 Task: In the  document marketing.rtf, change border color to  'Red' and border width to  '0.75' Select the first Column and fill it with the color  Light Yellow
Action: Mouse moved to (241, 311)
Screenshot: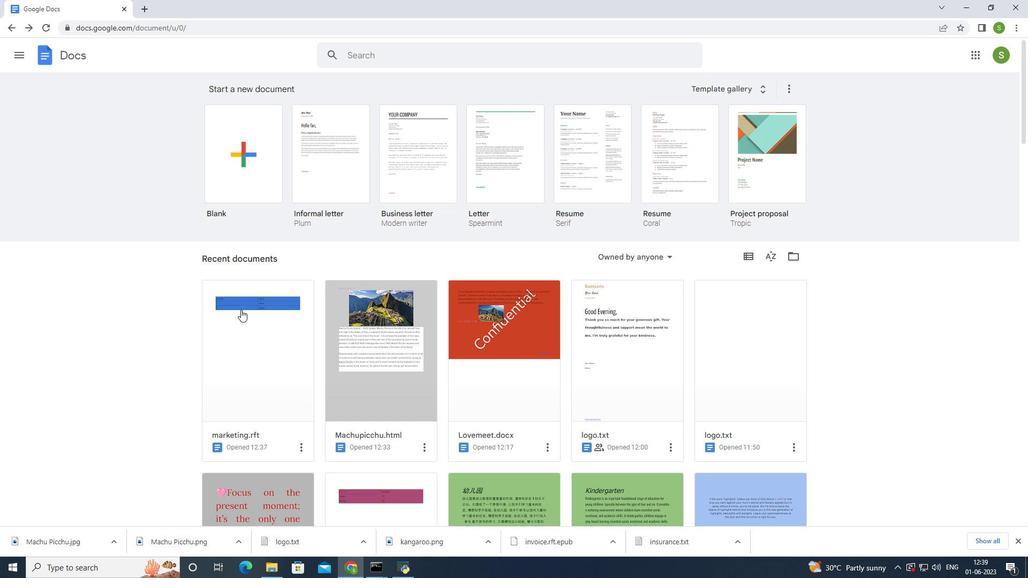 
Action: Mouse pressed left at (241, 311)
Screenshot: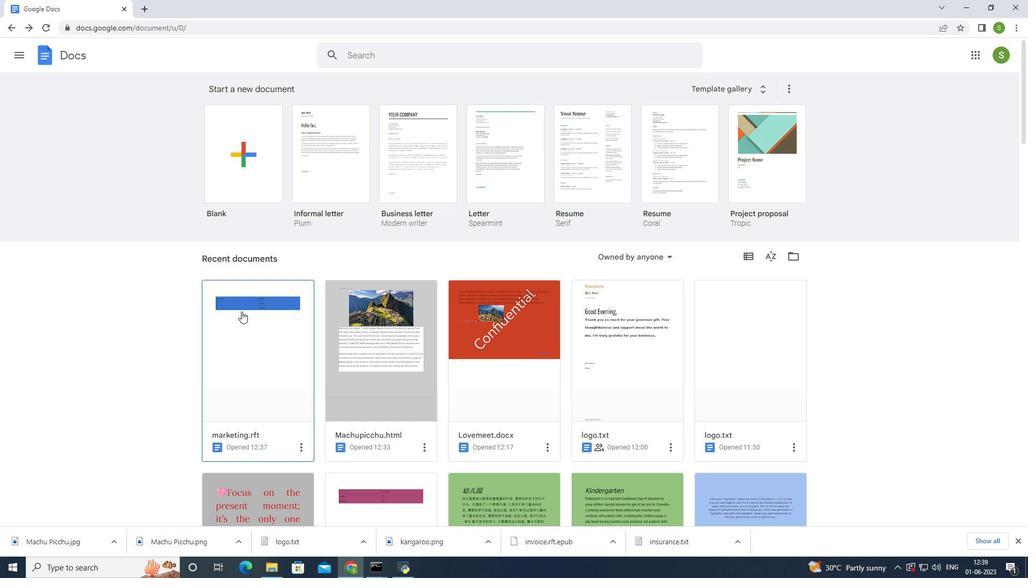 
Action: Mouse moved to (269, 185)
Screenshot: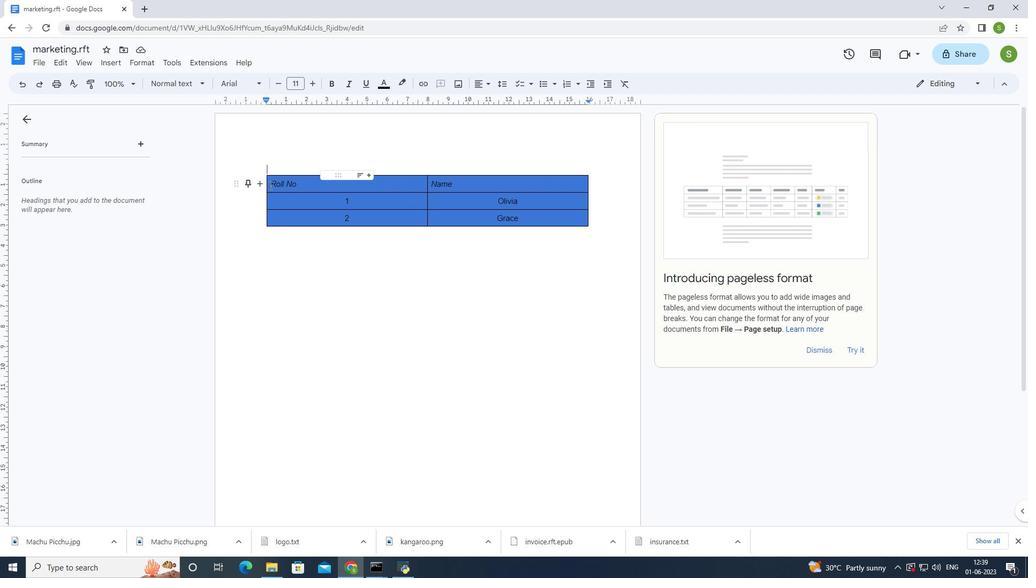 
Action: Mouse pressed left at (269, 185)
Screenshot: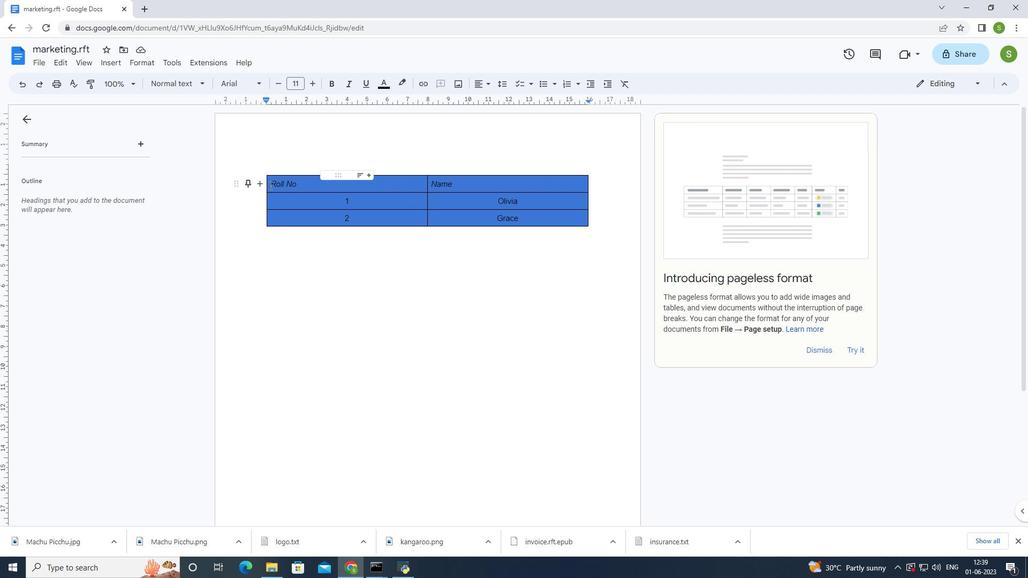 
Action: Mouse moved to (646, 84)
Screenshot: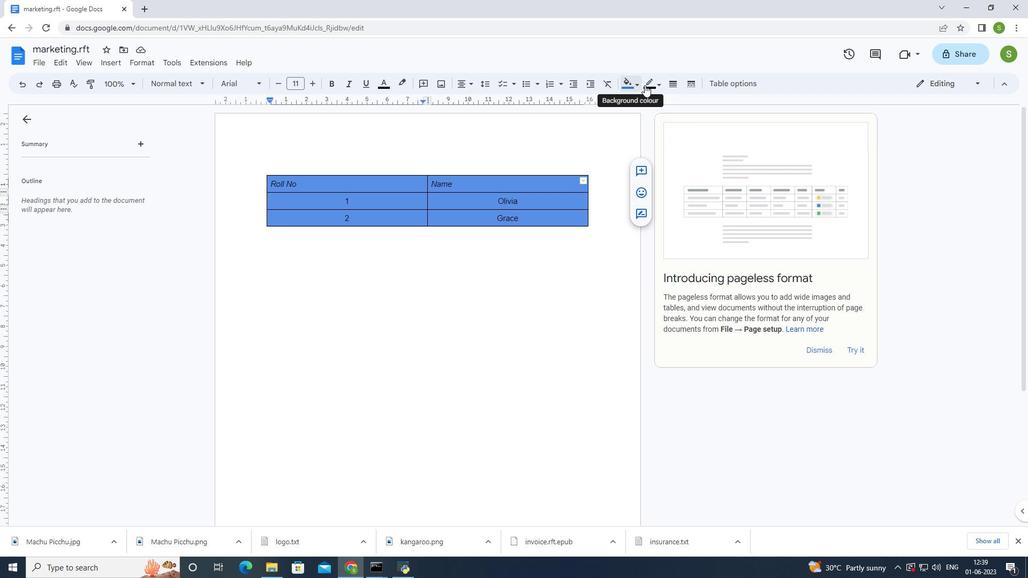 
Action: Mouse pressed left at (646, 84)
Screenshot: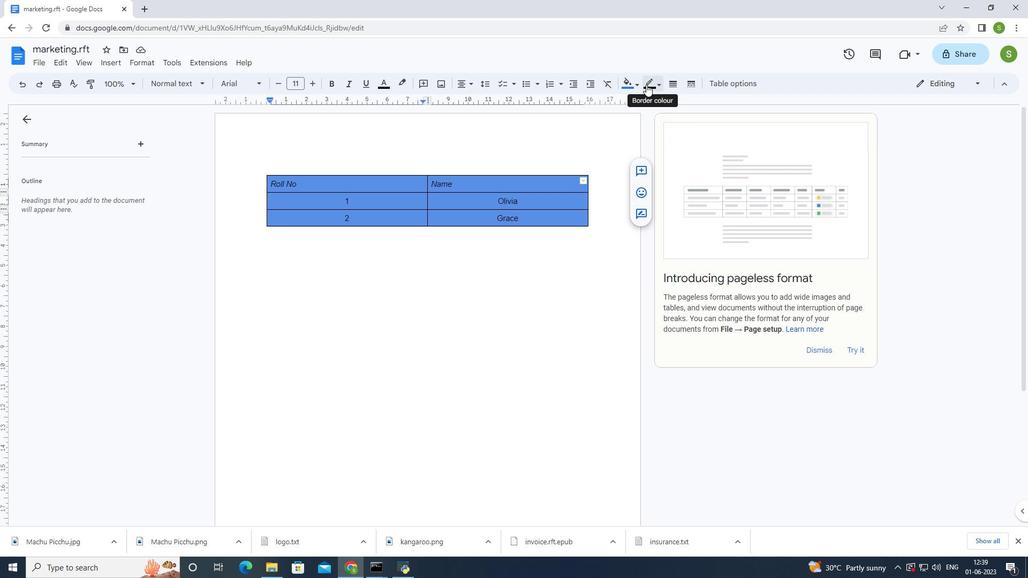 
Action: Mouse moved to (664, 115)
Screenshot: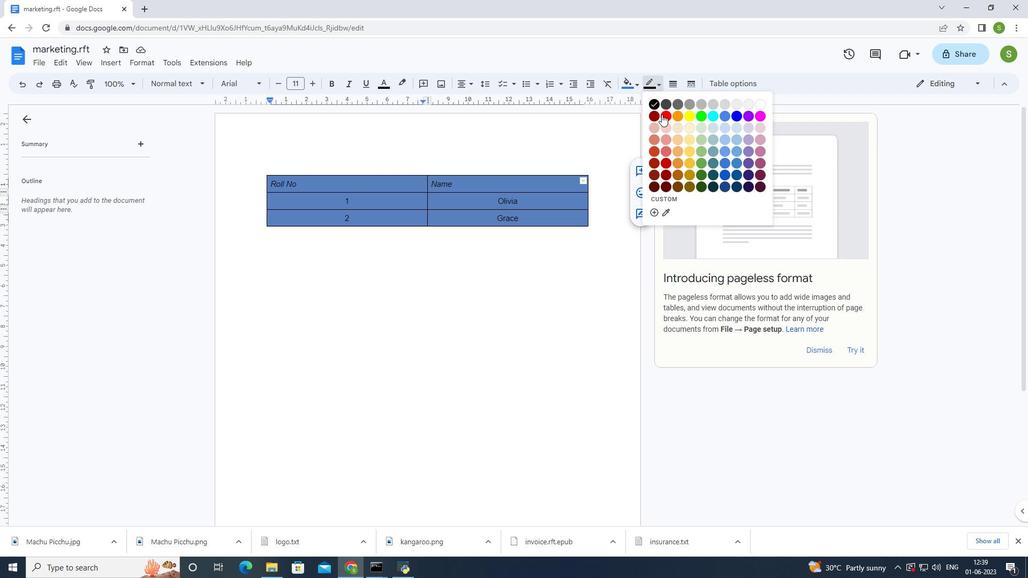 
Action: Mouse pressed left at (664, 115)
Screenshot: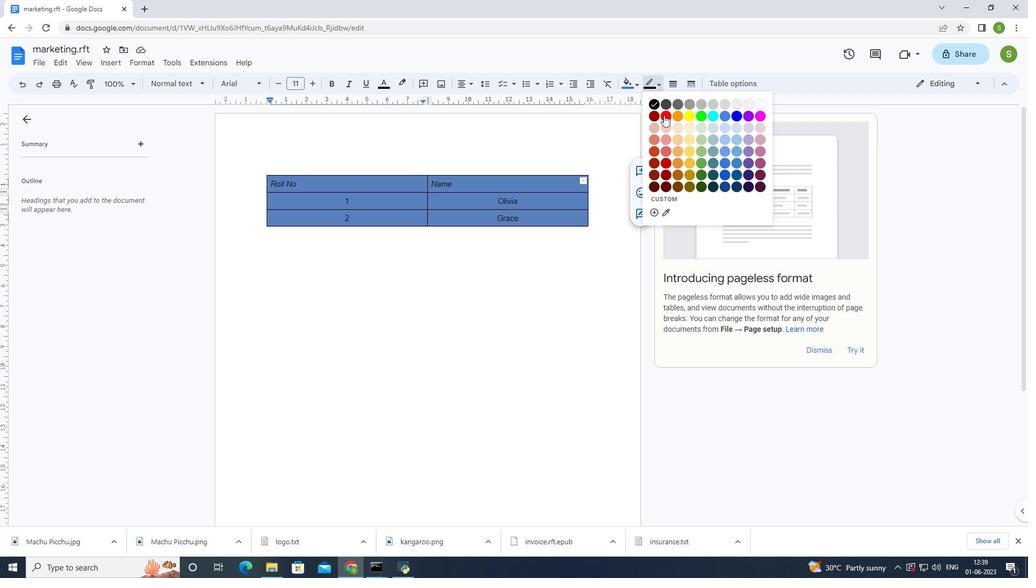 
Action: Mouse moved to (386, 293)
Screenshot: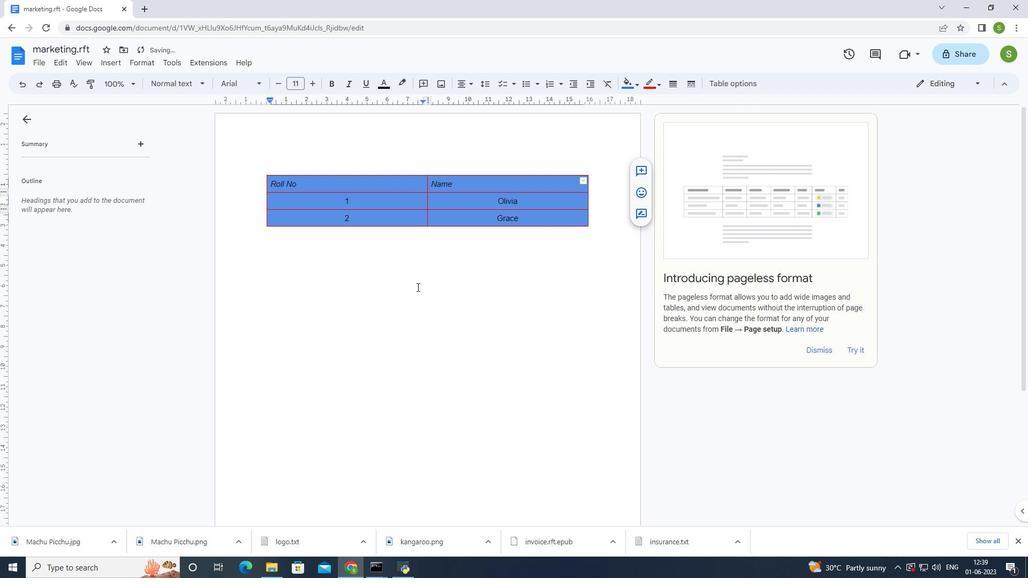 
Action: Mouse pressed left at (386, 293)
Screenshot: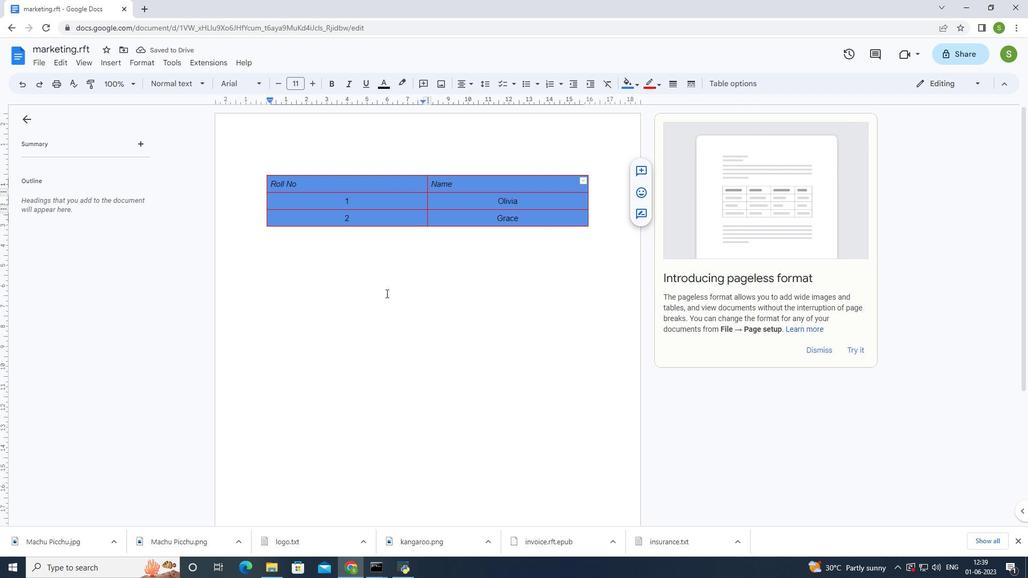 
Action: Mouse moved to (268, 179)
Screenshot: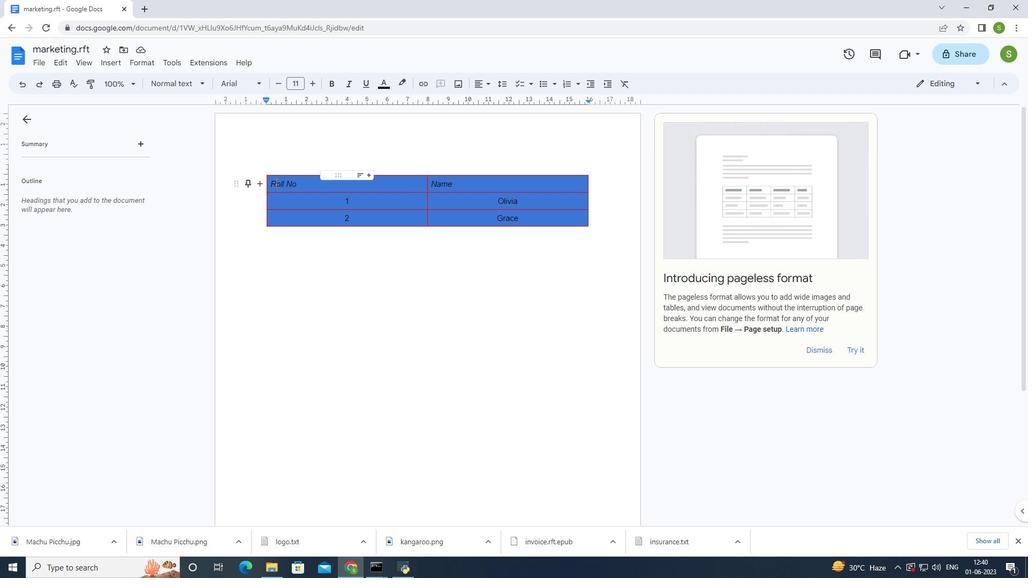 
Action: Mouse pressed left at (268, 179)
Screenshot: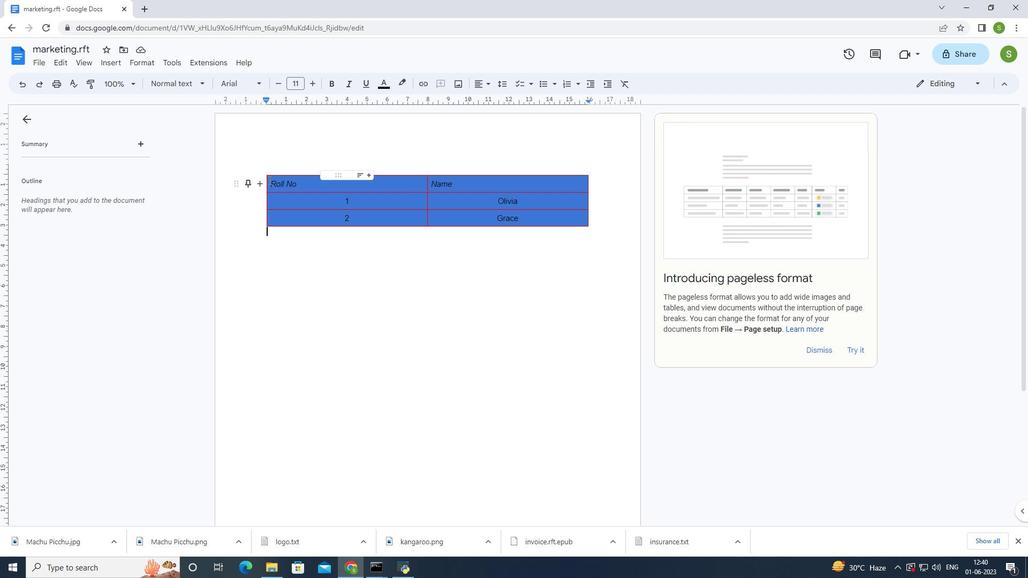 
Action: Mouse moved to (669, 84)
Screenshot: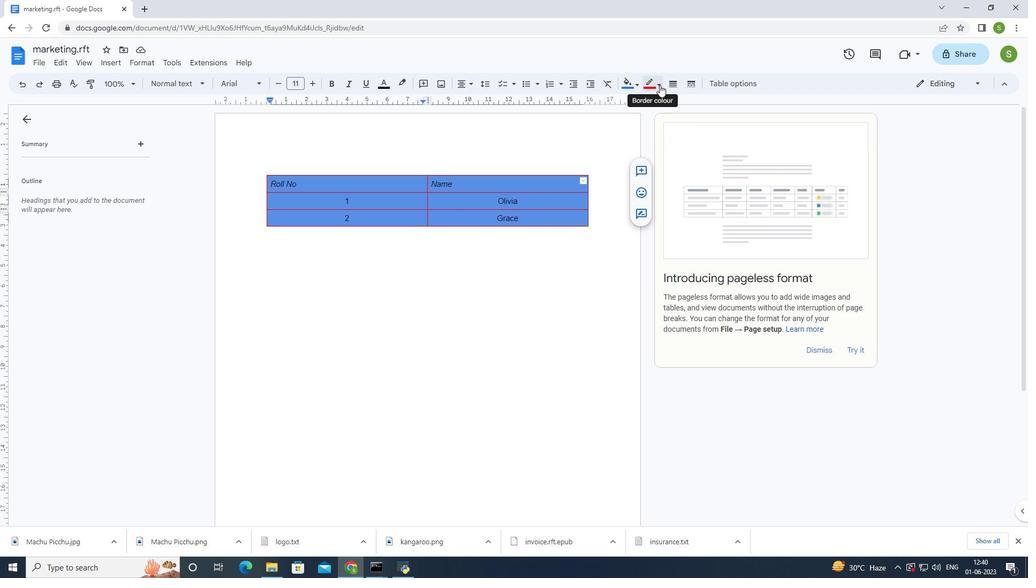 
Action: Mouse pressed left at (669, 84)
Screenshot: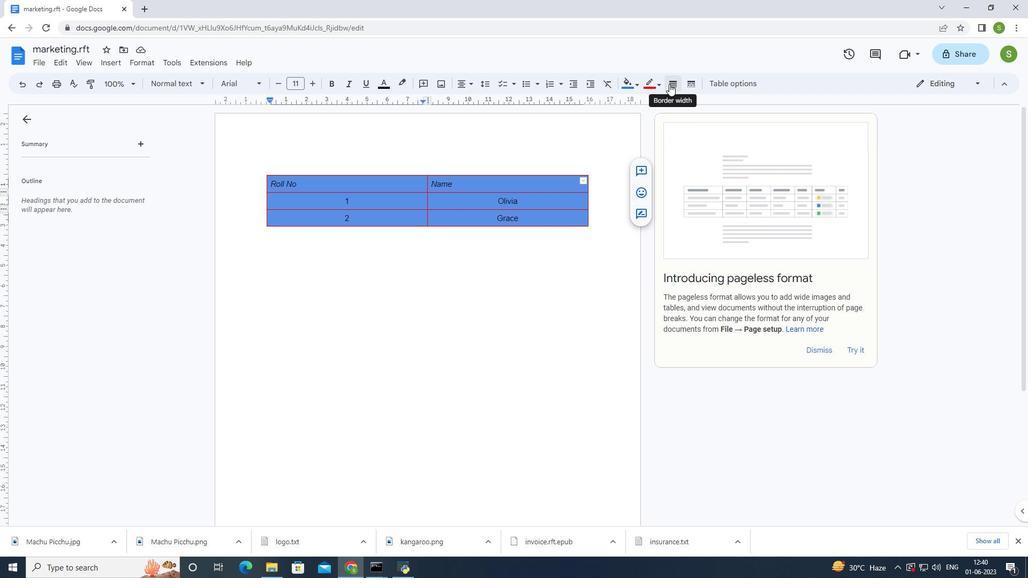 
Action: Mouse moved to (692, 135)
Screenshot: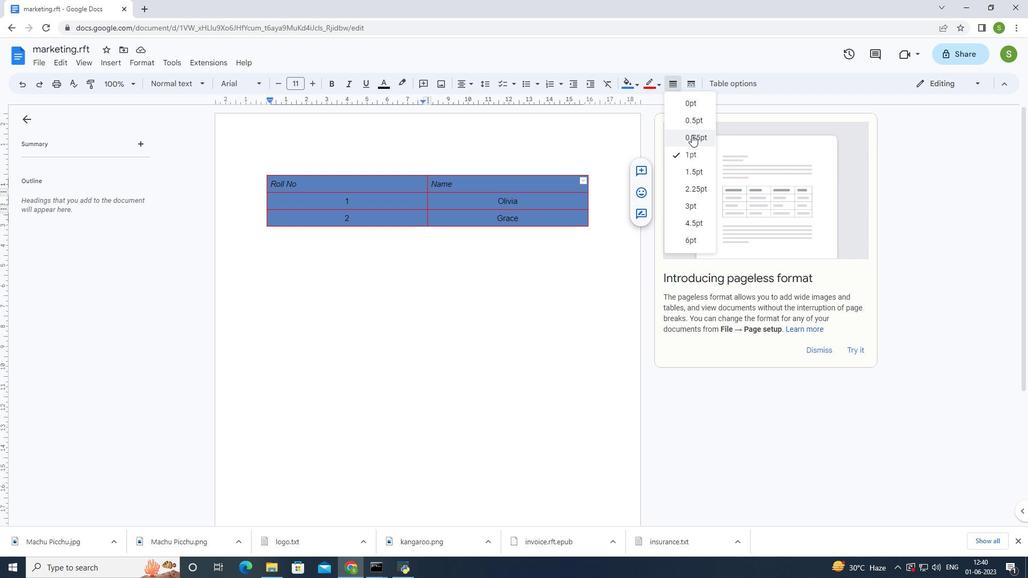 
Action: Mouse pressed left at (692, 135)
Screenshot: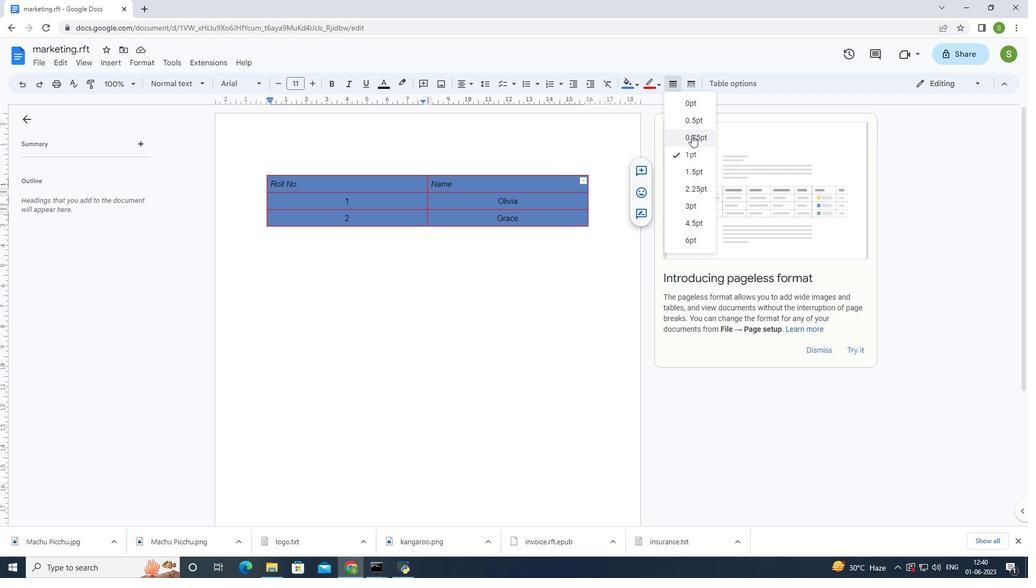 
Action: Mouse moved to (365, 265)
Screenshot: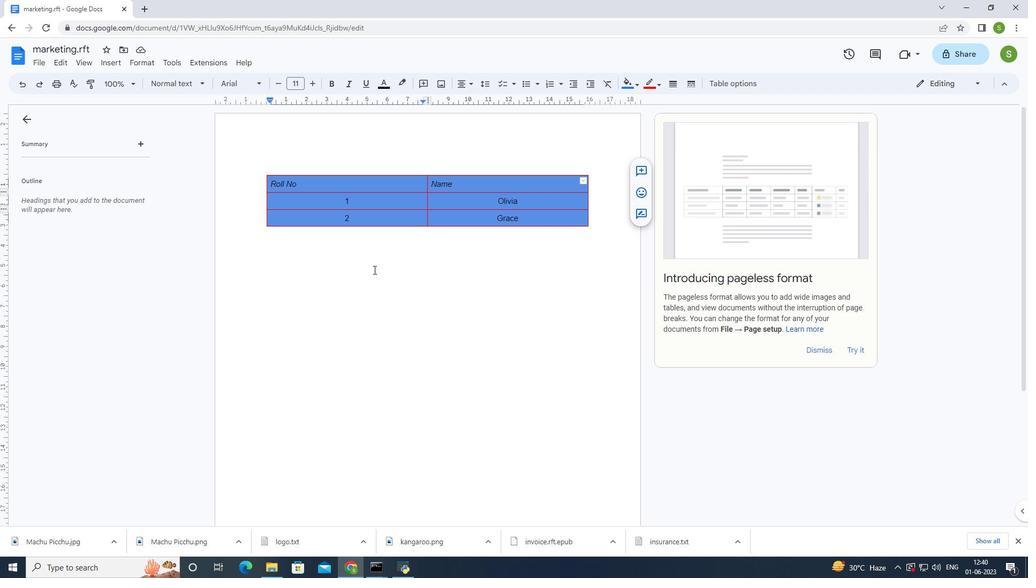
Action: Mouse pressed left at (365, 265)
Screenshot: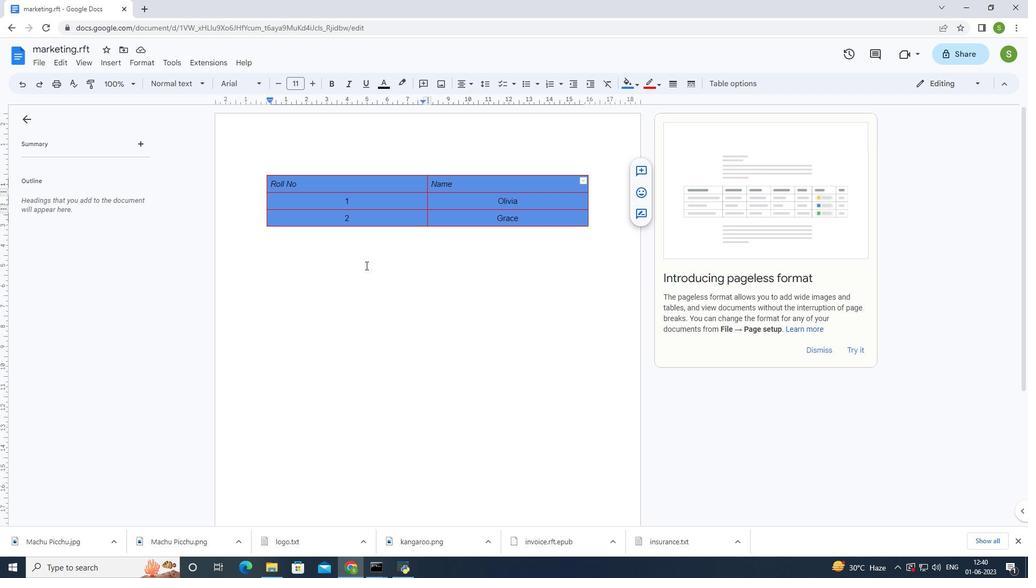 
Action: Mouse moved to (415, 185)
Screenshot: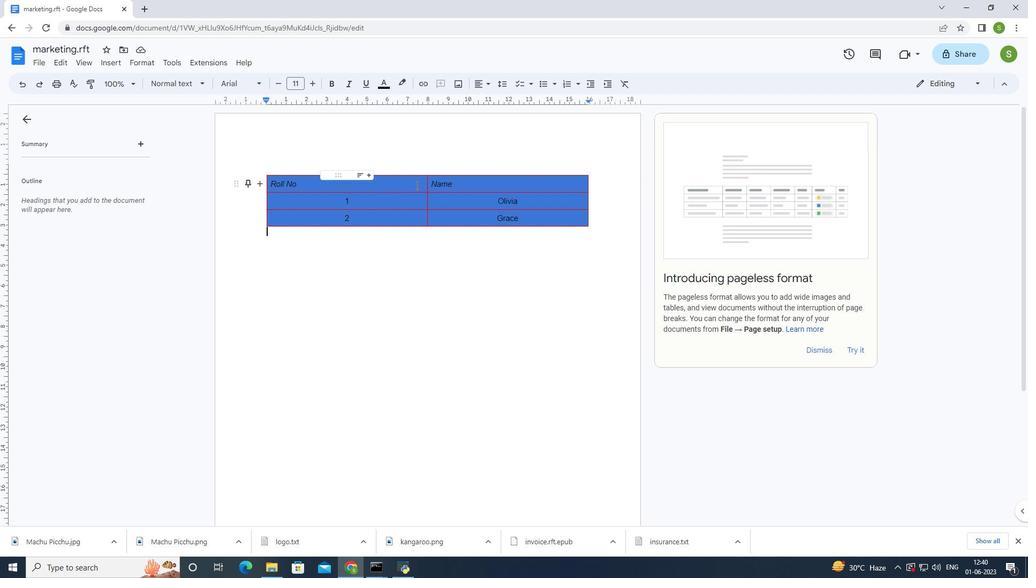 
Action: Mouse pressed left at (415, 185)
Screenshot: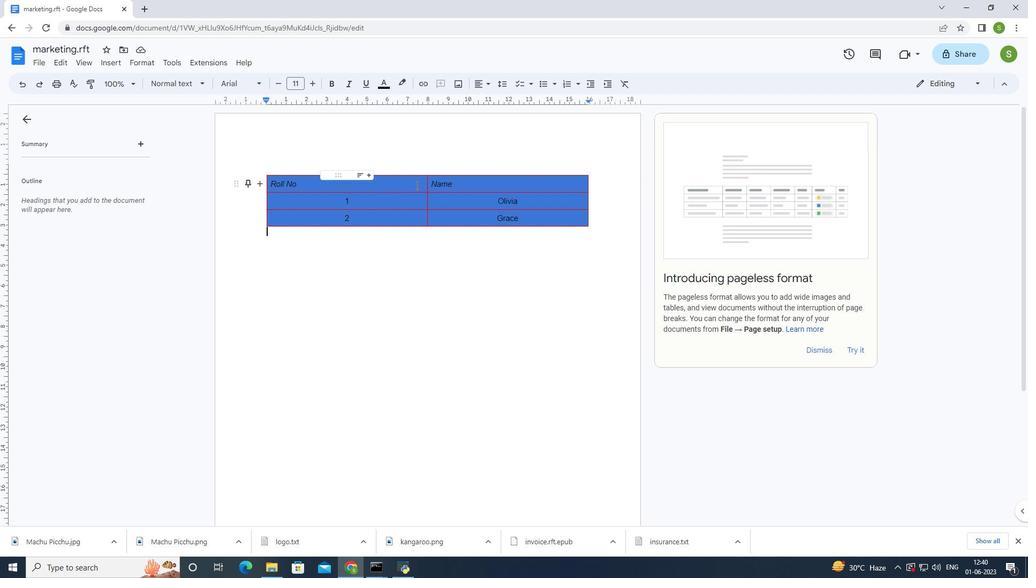 
Action: Mouse moved to (388, 84)
Screenshot: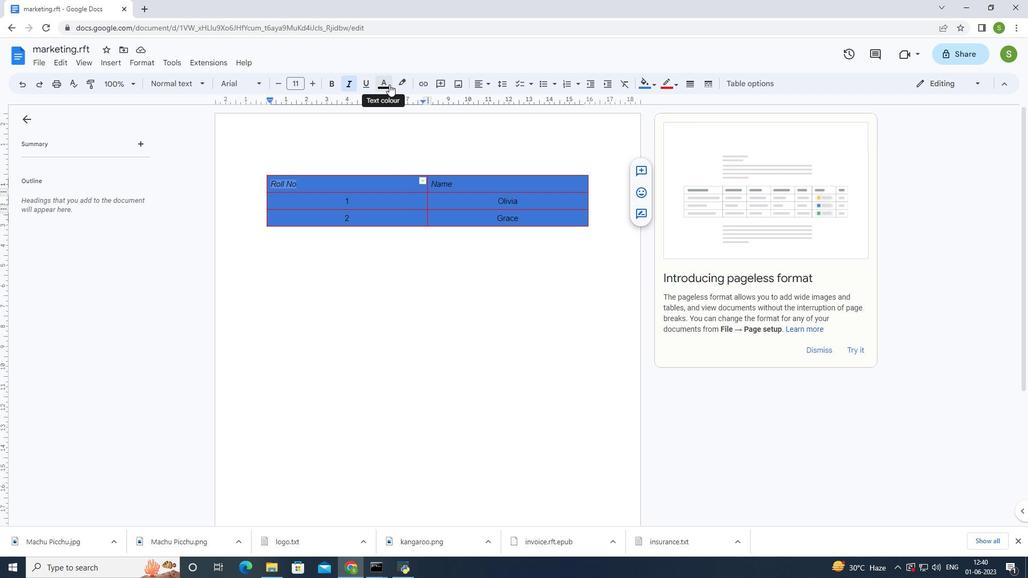 
Action: Mouse pressed left at (388, 84)
Screenshot: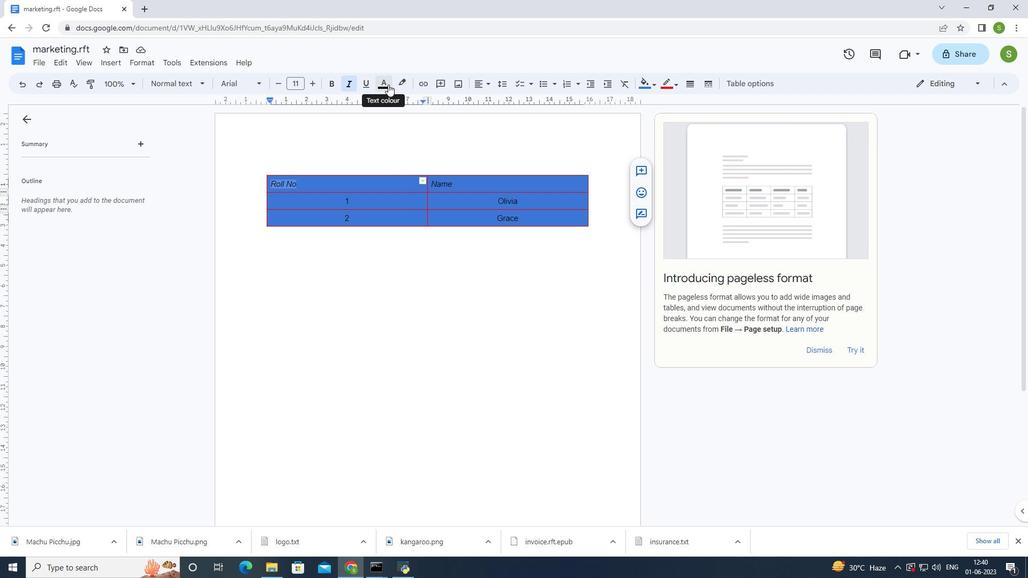 
Action: Mouse moved to (423, 151)
Screenshot: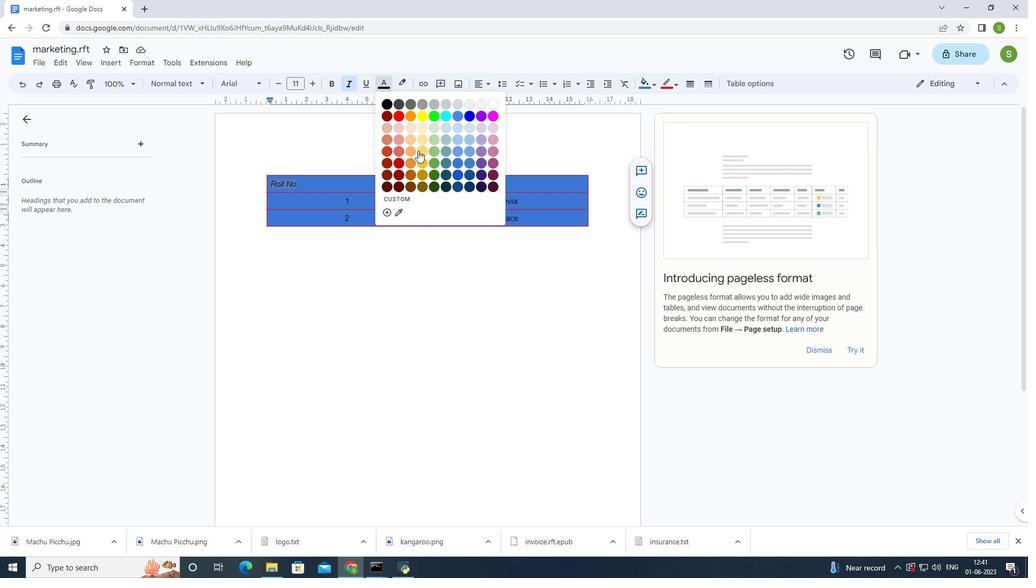 
Action: Mouse pressed left at (423, 151)
Screenshot: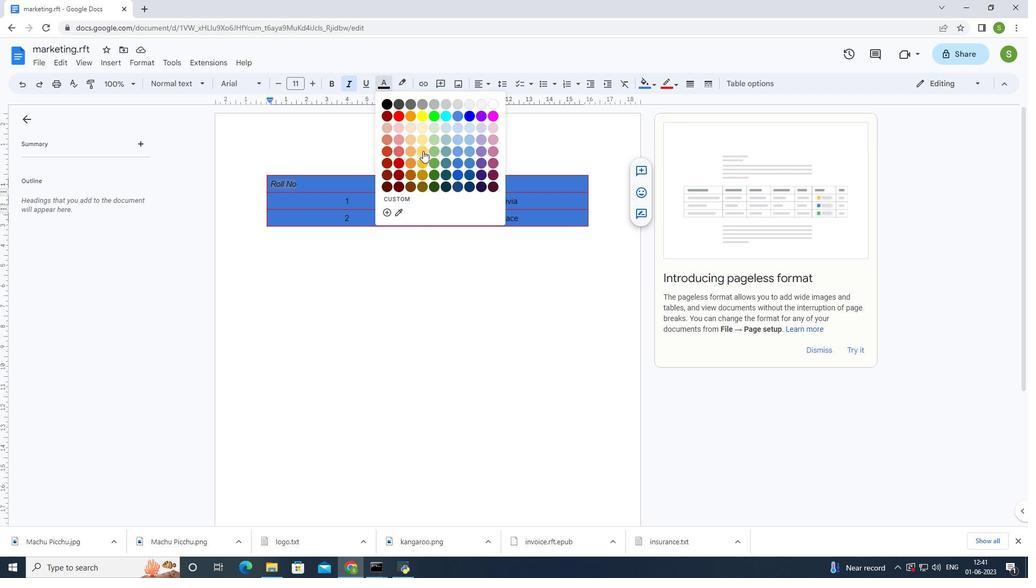 
Action: Mouse moved to (380, 78)
Screenshot: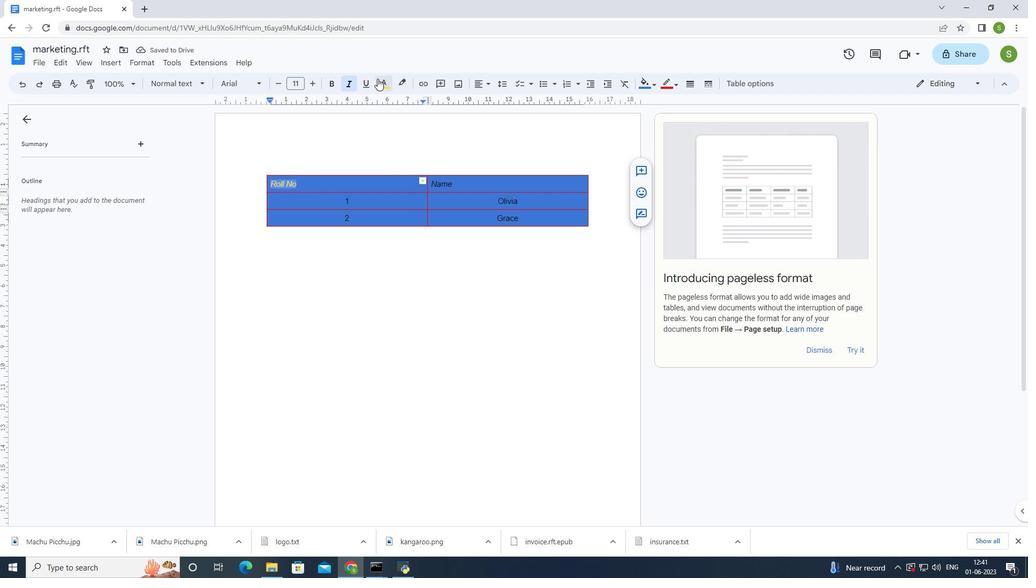 
Action: Mouse pressed left at (380, 78)
Screenshot: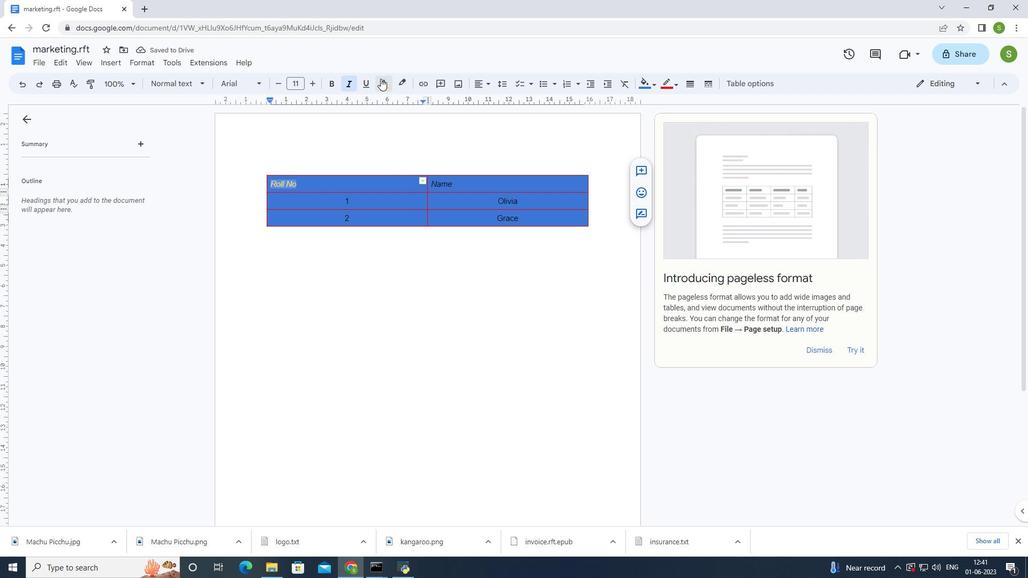 
Action: Mouse moved to (382, 103)
Screenshot: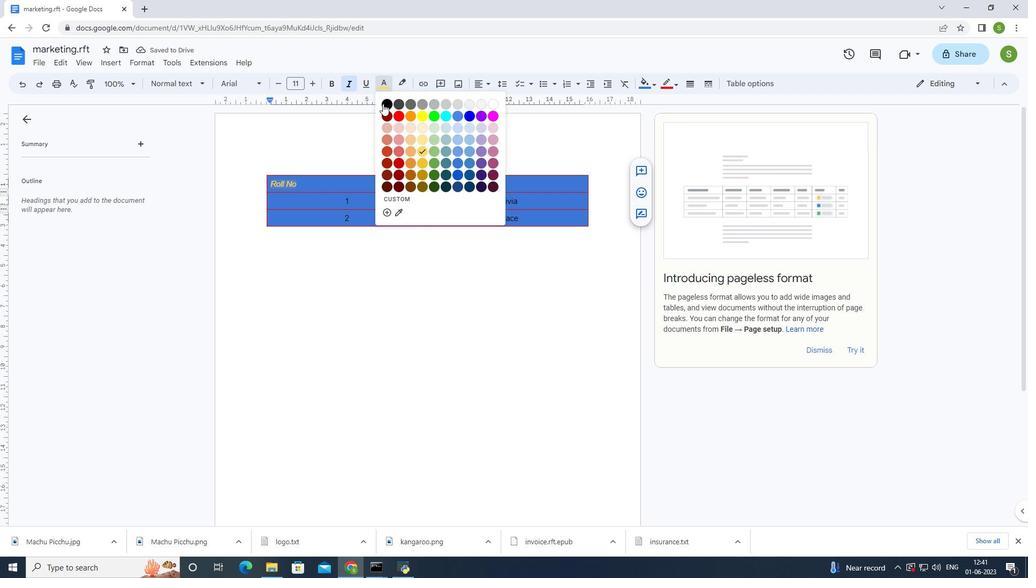 
Action: Mouse pressed left at (382, 103)
Screenshot: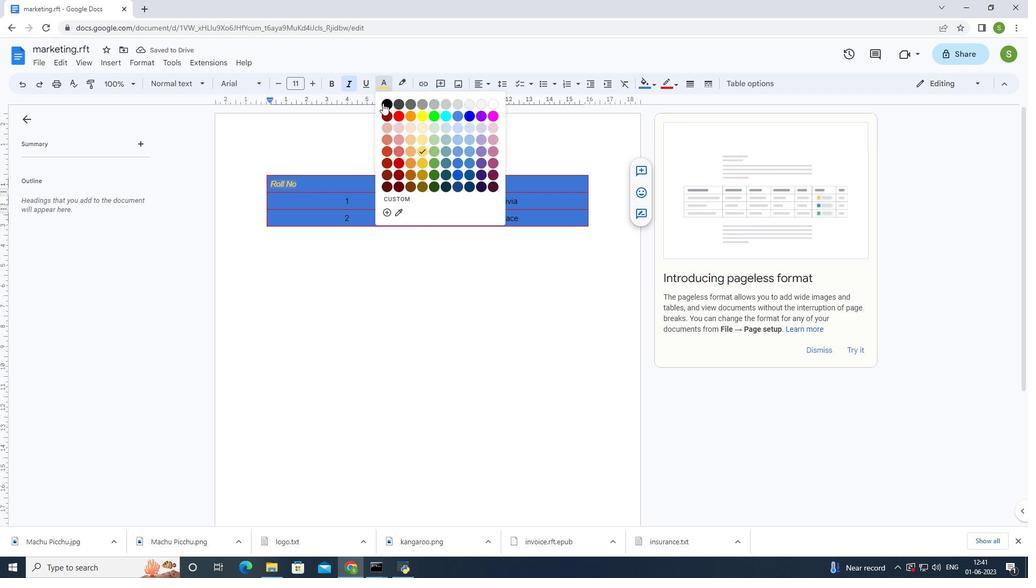 
Action: Mouse moved to (406, 78)
Screenshot: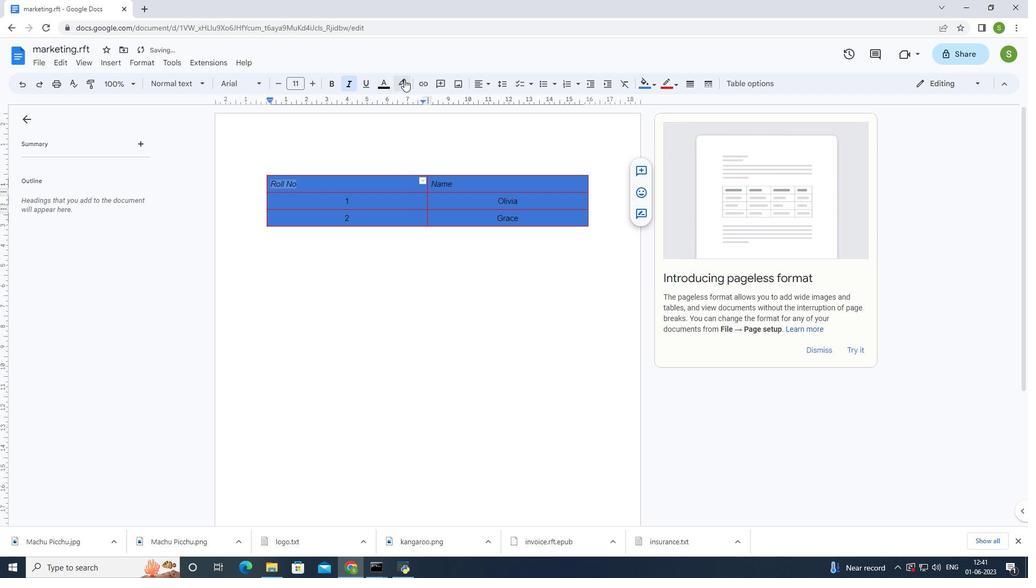 
Action: Mouse pressed left at (406, 78)
Screenshot: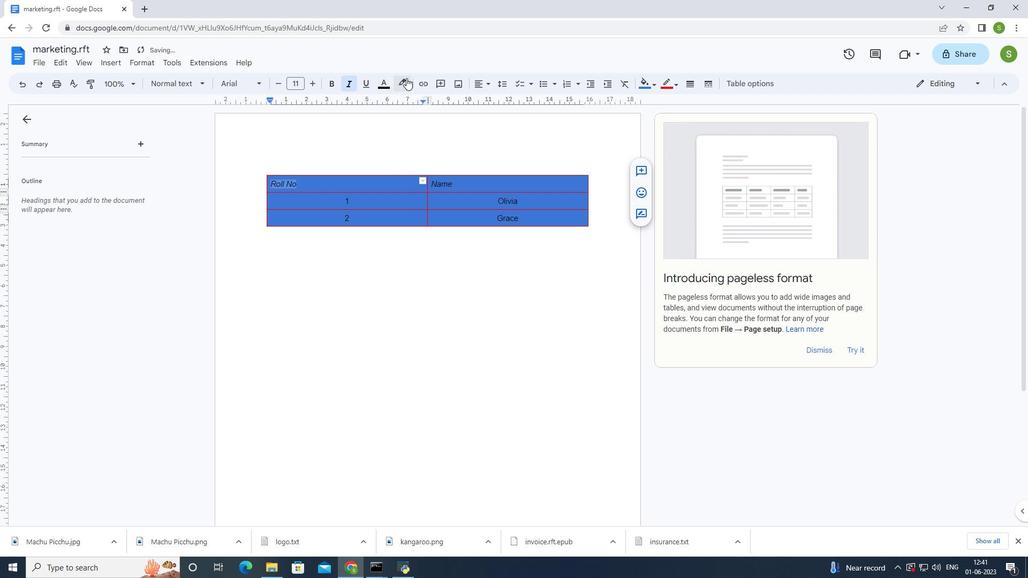 
Action: Mouse moved to (440, 166)
Screenshot: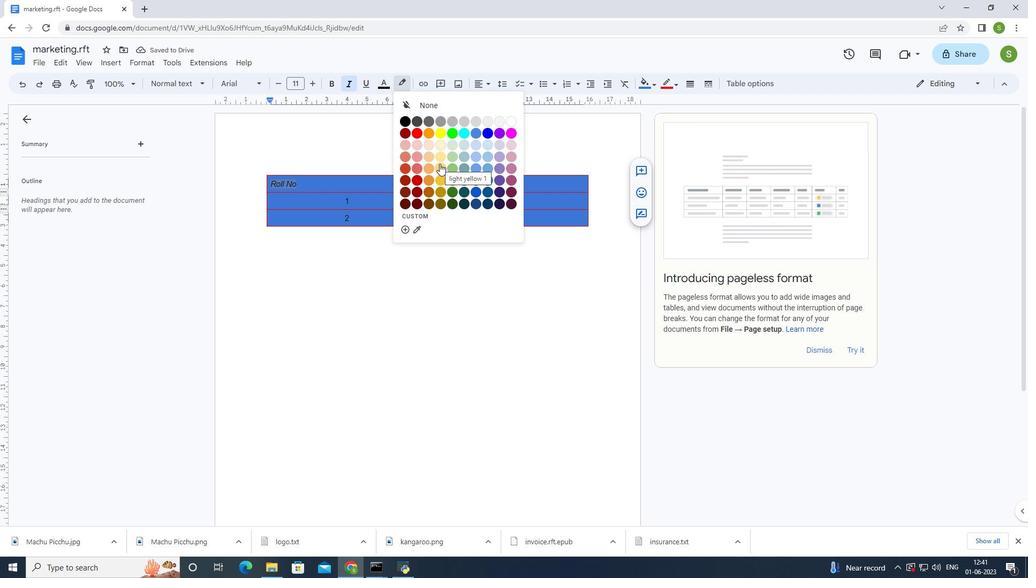 
Action: Mouse pressed left at (440, 166)
Screenshot: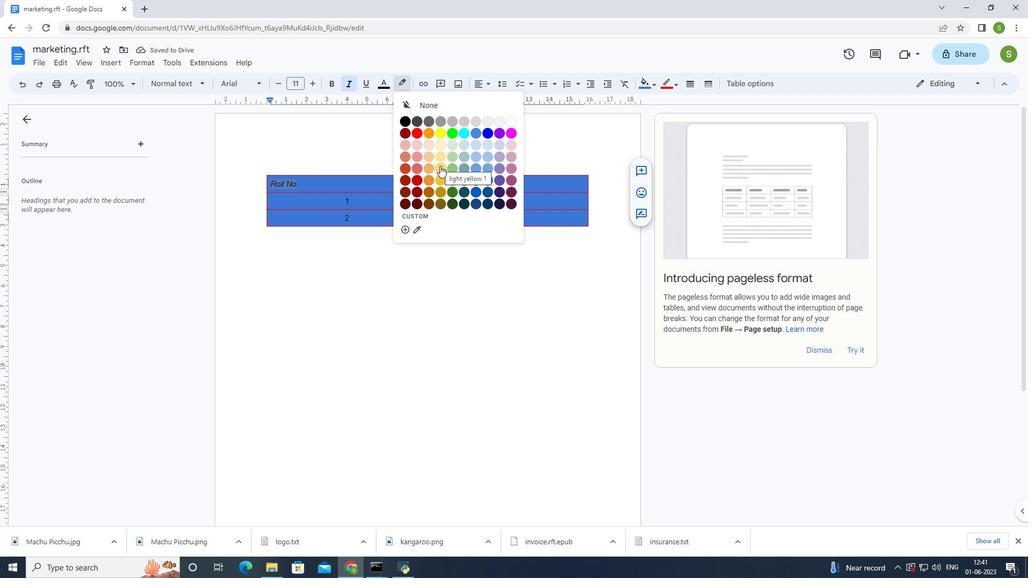 
Action: Mouse moved to (415, 185)
Screenshot: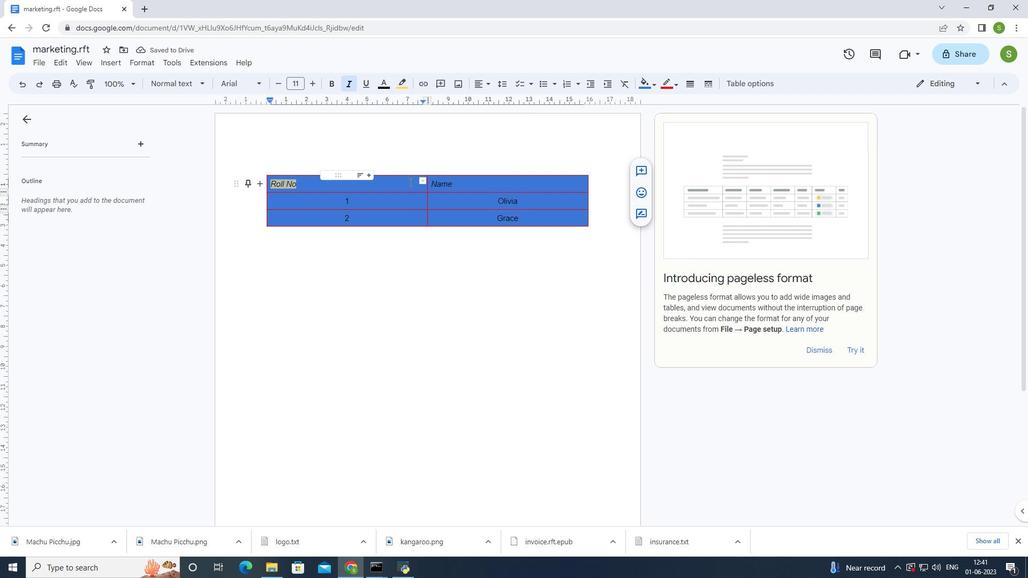 
Action: Mouse pressed left at (415, 185)
Screenshot: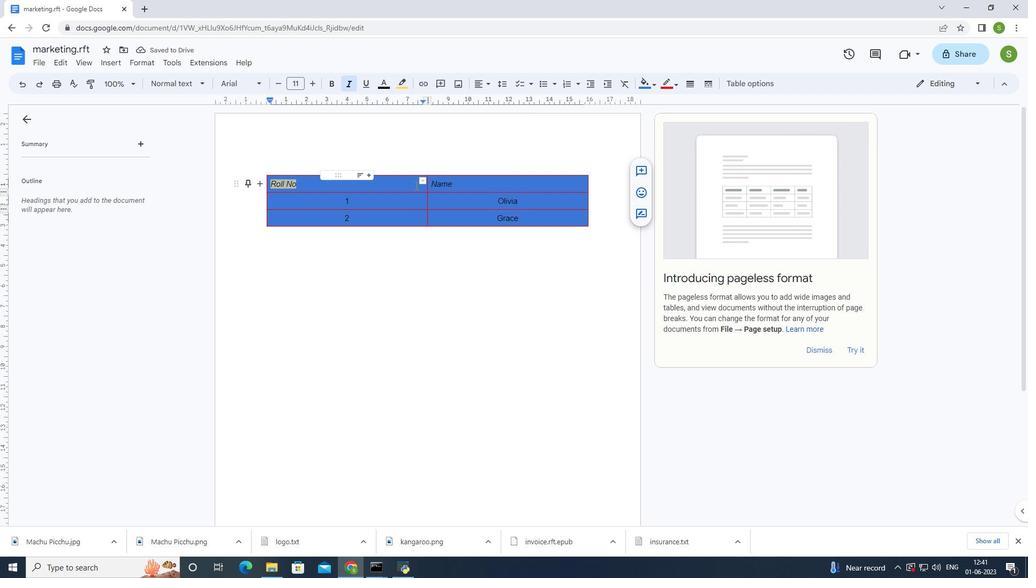 
Action: Mouse moved to (313, 187)
Screenshot: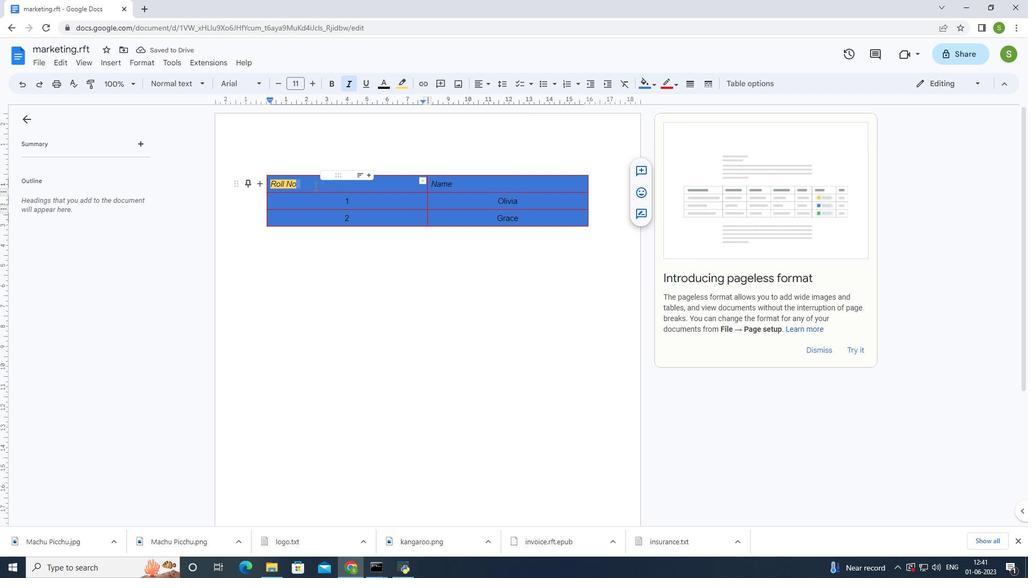 
Action: Mouse pressed left at (313, 187)
Screenshot: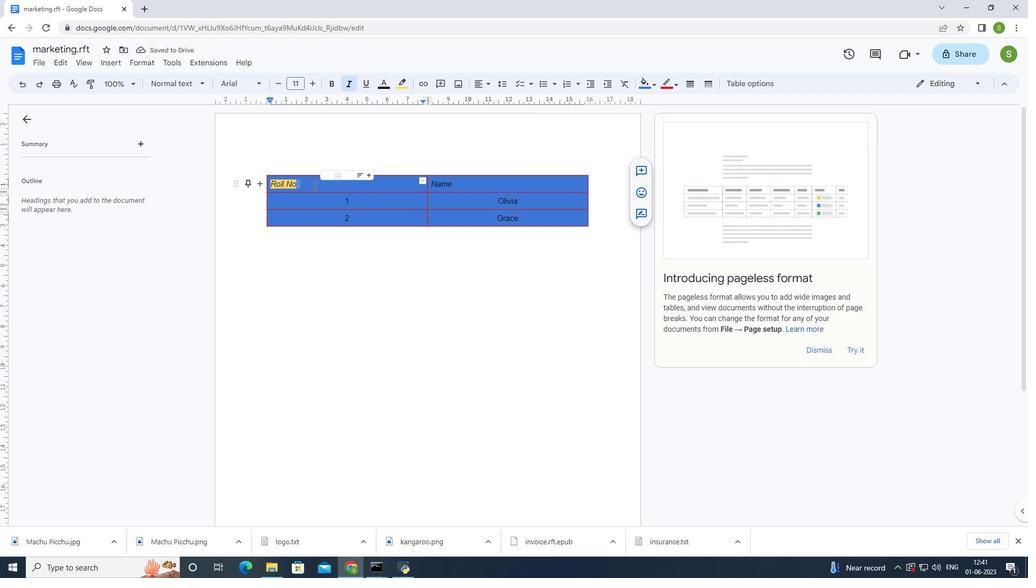 
Action: Mouse moved to (303, 183)
Screenshot: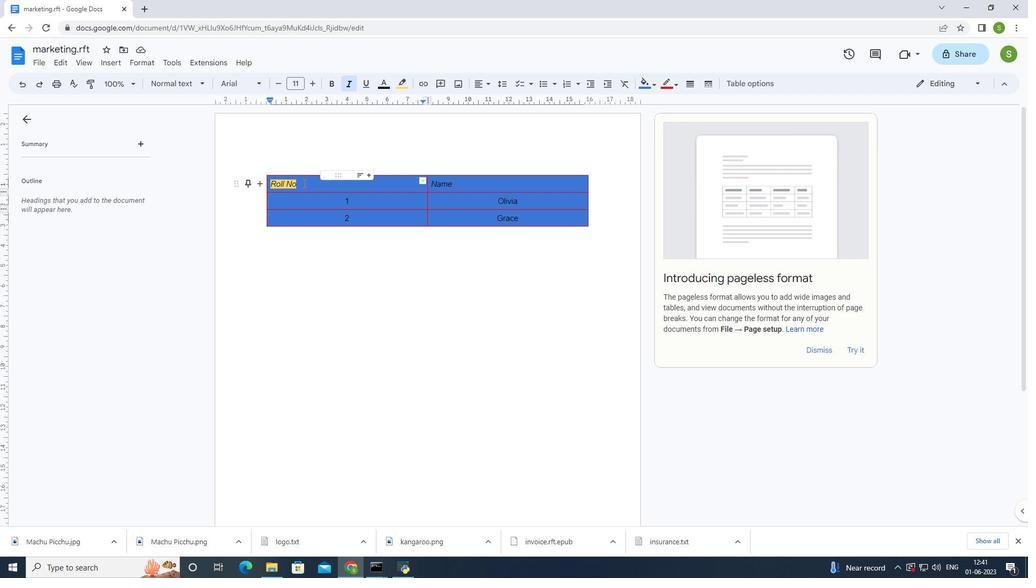 
Action: Mouse pressed left at (303, 183)
Screenshot: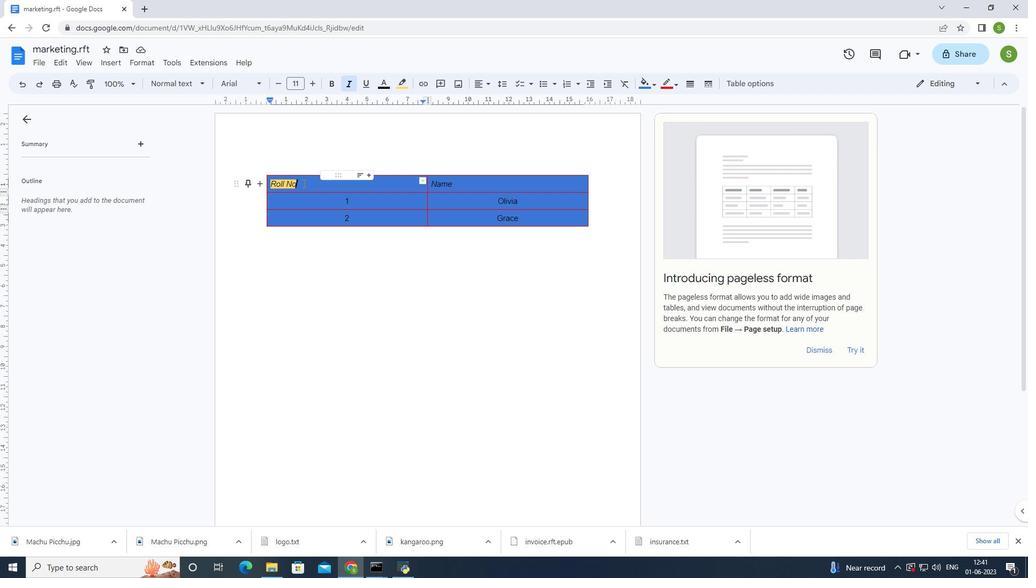 
Action: Mouse moved to (648, 85)
Screenshot: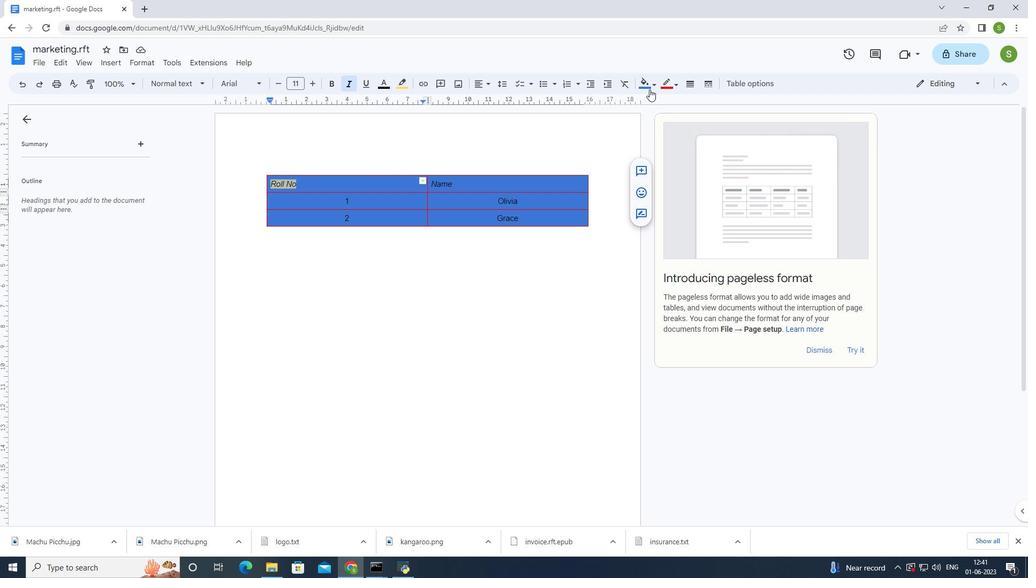 
Action: Mouse pressed left at (648, 85)
Screenshot: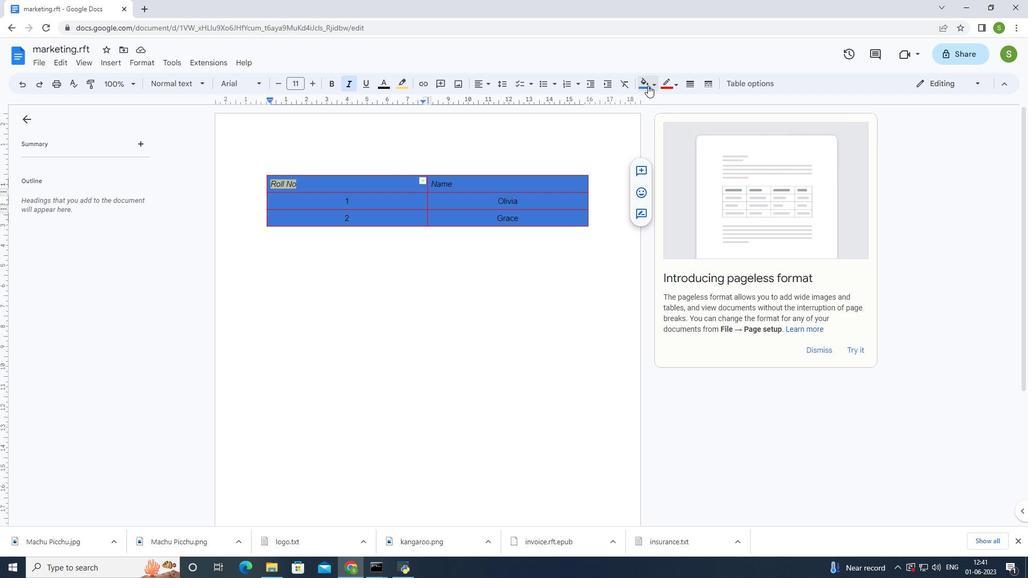 
Action: Mouse moved to (688, 168)
Screenshot: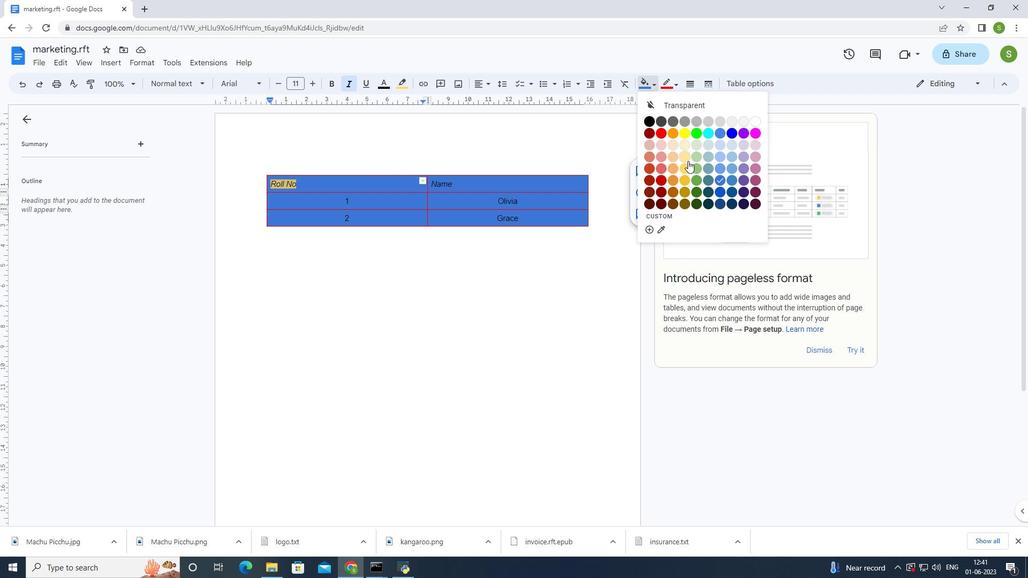 
Action: Mouse pressed left at (688, 168)
Screenshot: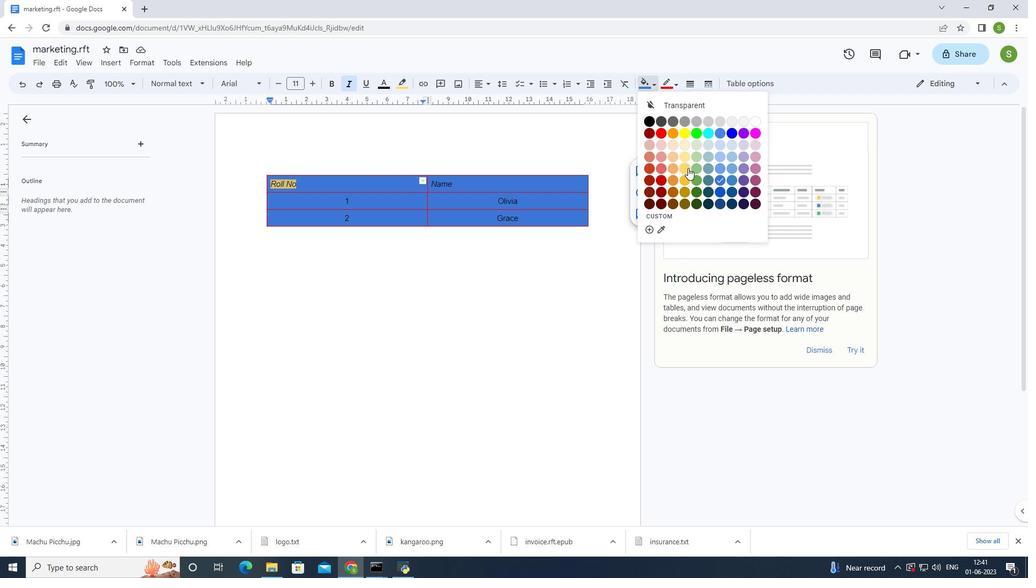 
Action: Mouse moved to (396, 303)
Screenshot: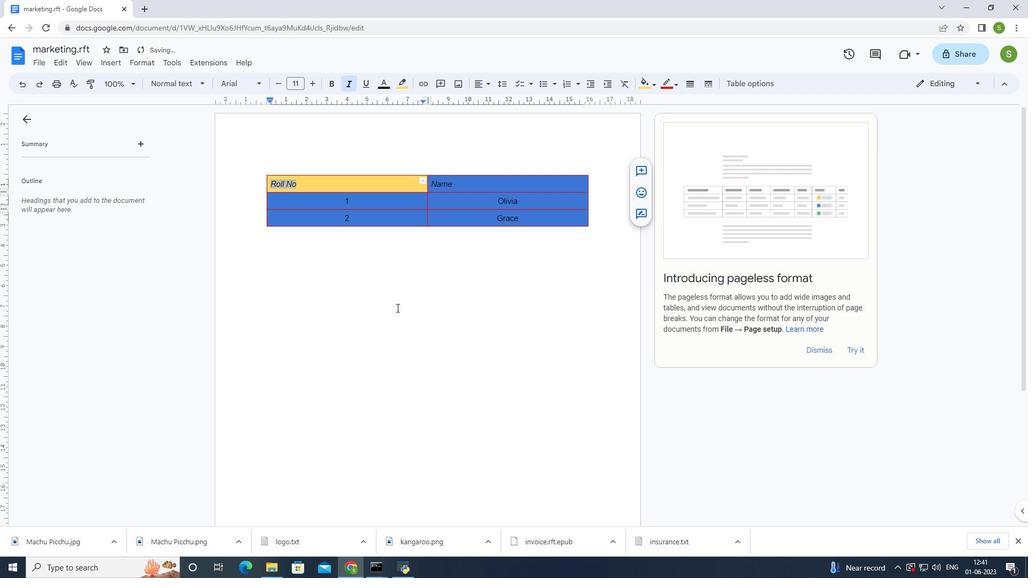
Action: Mouse pressed left at (396, 303)
Screenshot: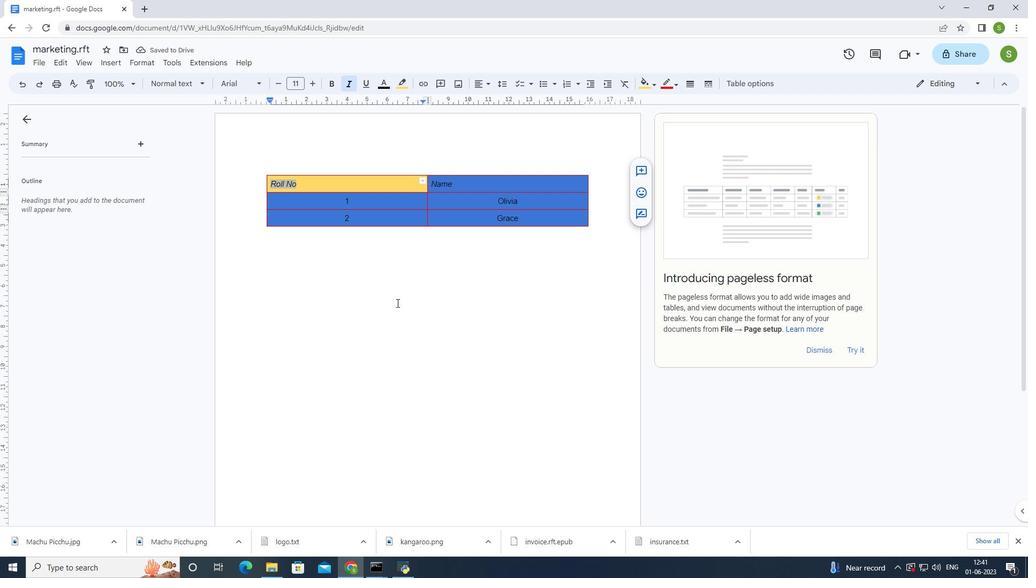 
Action: Mouse moved to (408, 278)
Screenshot: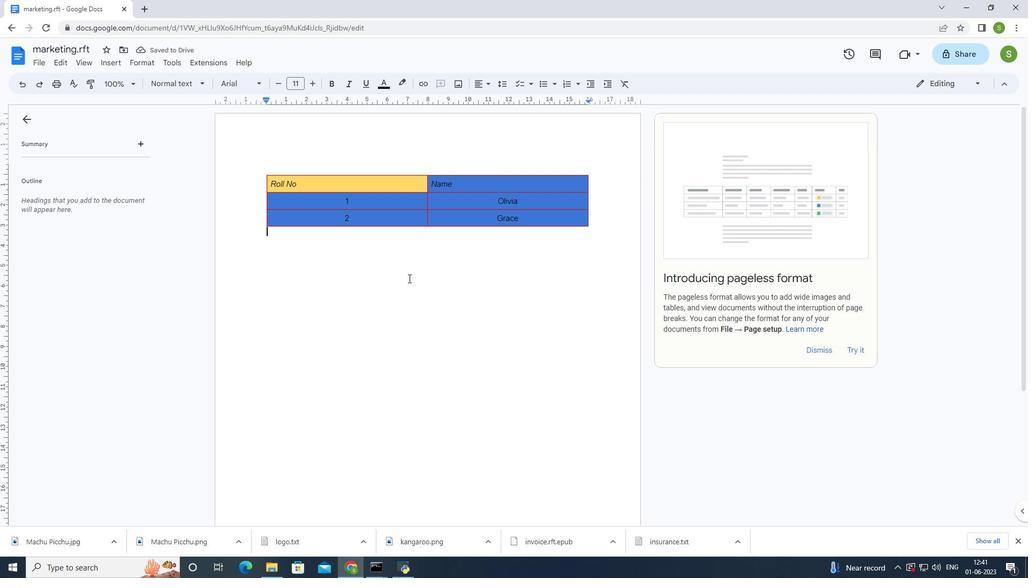 
Action: Key pressed ctrl+S
Screenshot: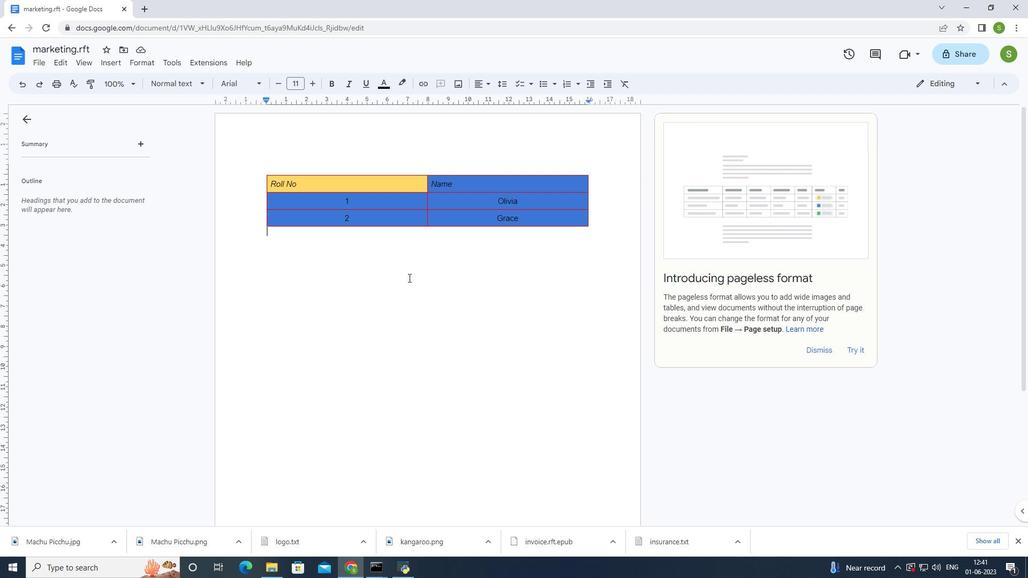 
